 Task: Forward as attachment   from aakash.mishra@softage.net to Email0017 with a cc to Email0018 with a message Message0016
Action: Mouse moved to (624, 56)
Screenshot: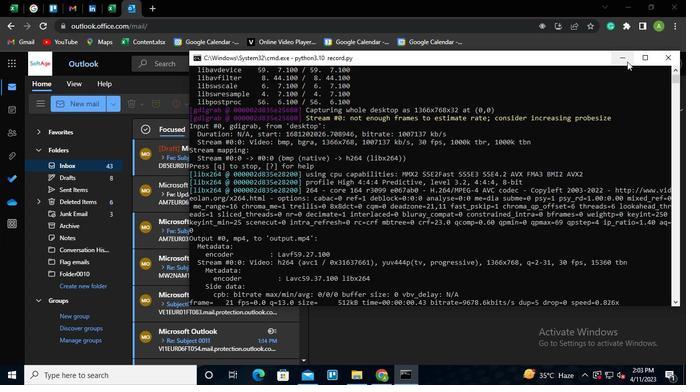 
Action: Mouse pressed left at (624, 56)
Screenshot: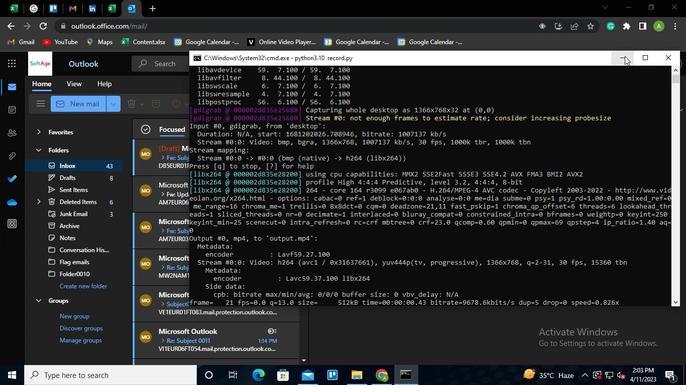 
Action: Mouse moved to (189, 57)
Screenshot: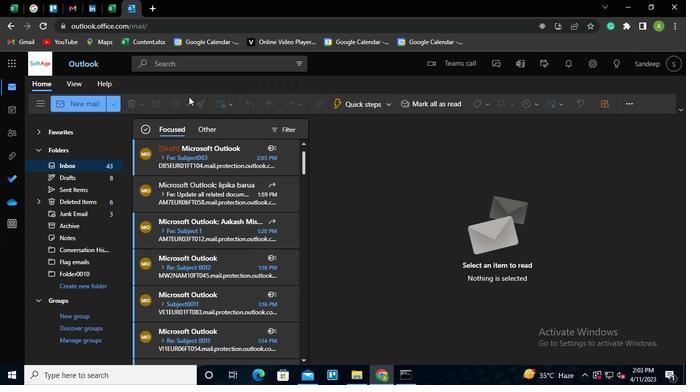 
Action: Mouse pressed left at (189, 57)
Screenshot: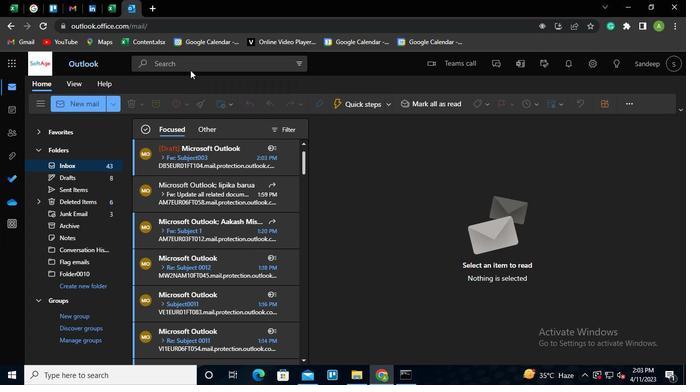 
Action: Mouse moved to (180, 87)
Screenshot: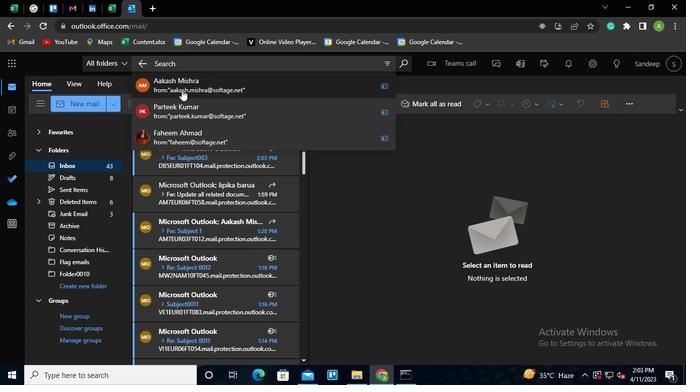 
Action: Mouse pressed left at (180, 87)
Screenshot: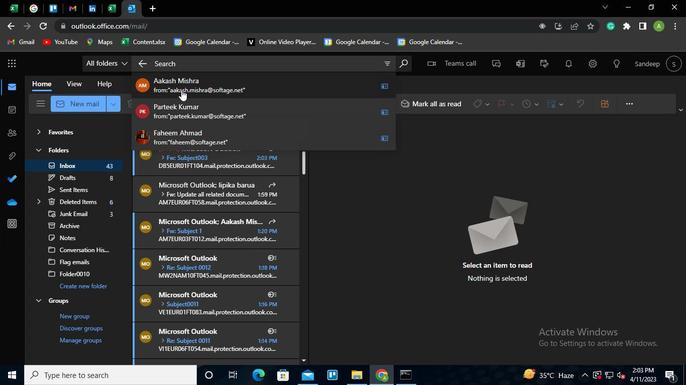 
Action: Mouse moved to (194, 176)
Screenshot: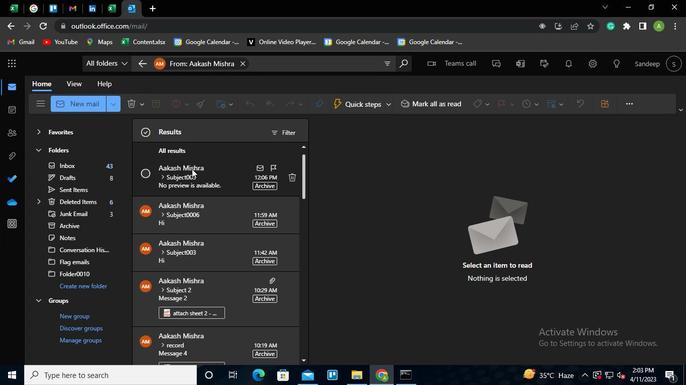 
Action: Mouse pressed left at (194, 176)
Screenshot: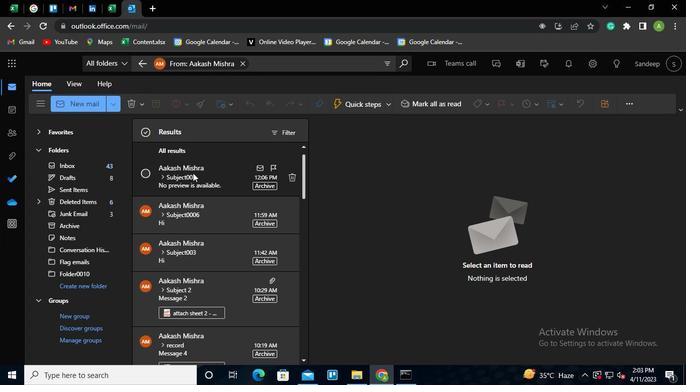 
Action: Mouse moved to (662, 205)
Screenshot: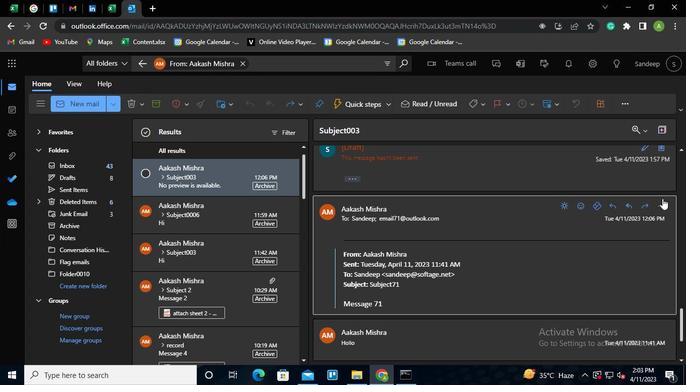 
Action: Mouse pressed left at (662, 205)
Screenshot: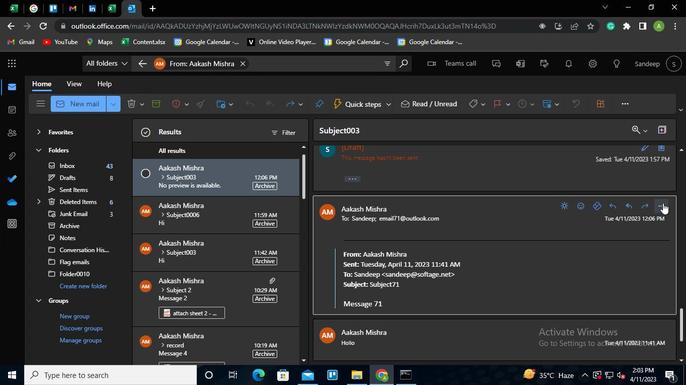 
Action: Mouse moved to (603, 122)
Screenshot: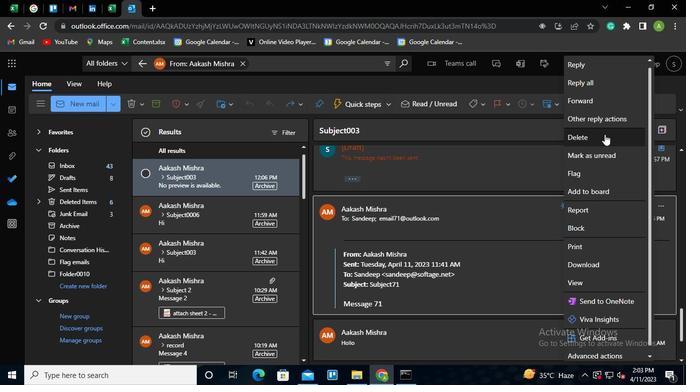 
Action: Mouse pressed left at (603, 122)
Screenshot: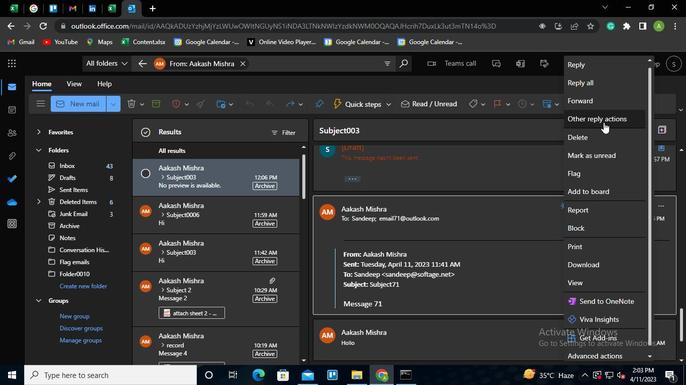 
Action: Mouse moved to (527, 138)
Screenshot: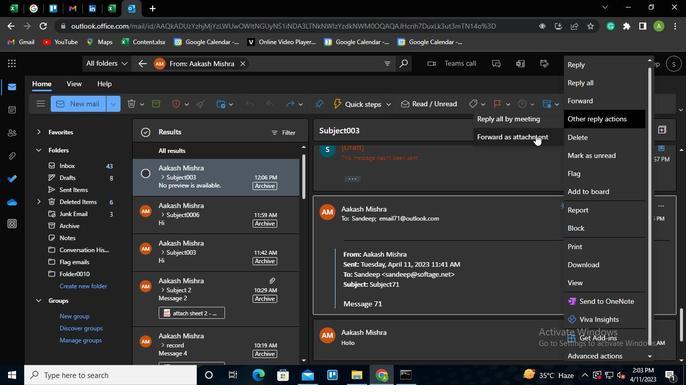 
Action: Mouse pressed left at (527, 138)
Screenshot: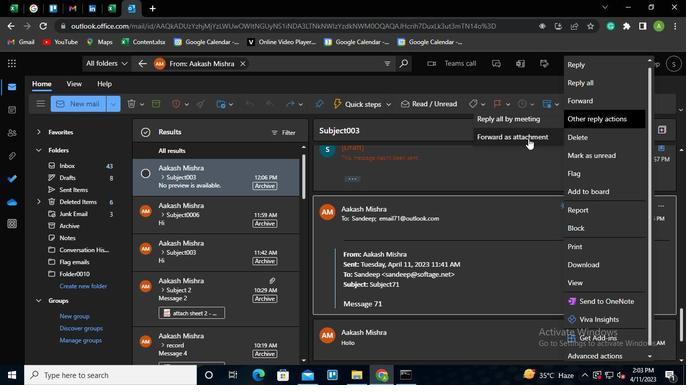 
Action: Mouse moved to (371, 161)
Screenshot: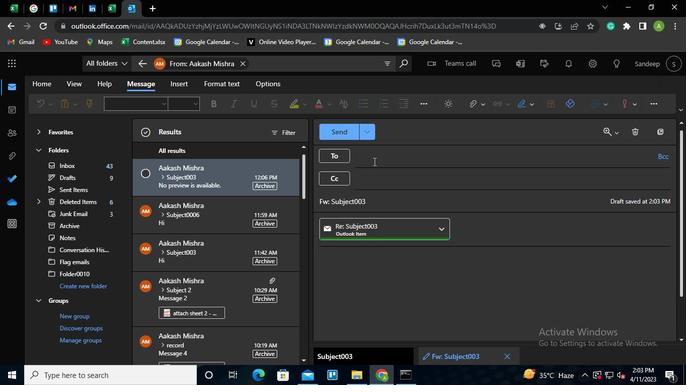 
Action: Mouse pressed left at (371, 161)
Screenshot: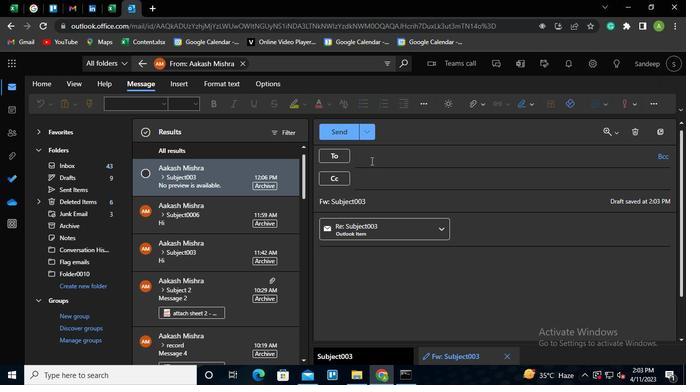 
Action: Keyboard Key.shift
Screenshot: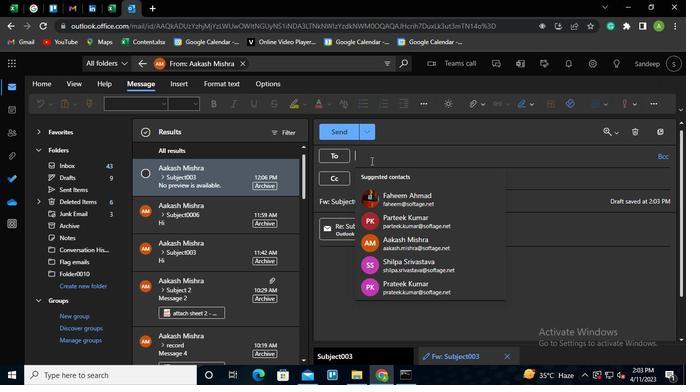 
Action: Keyboard E
Screenshot: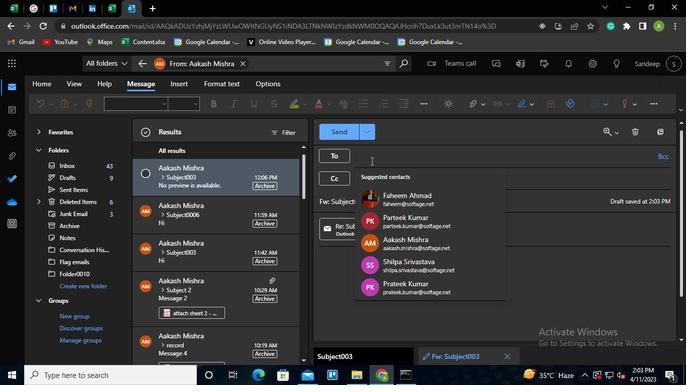
Action: Keyboard m
Screenshot: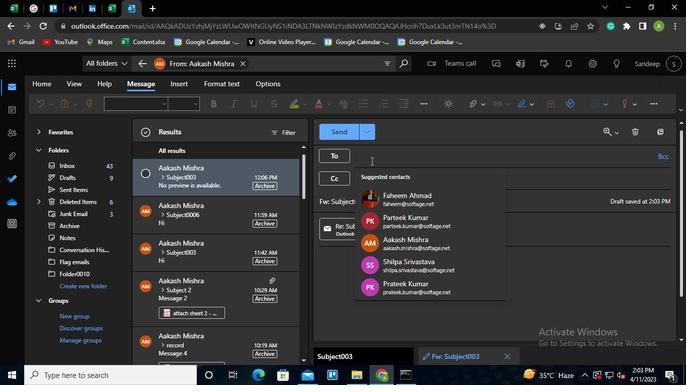 
Action: Keyboard a
Screenshot: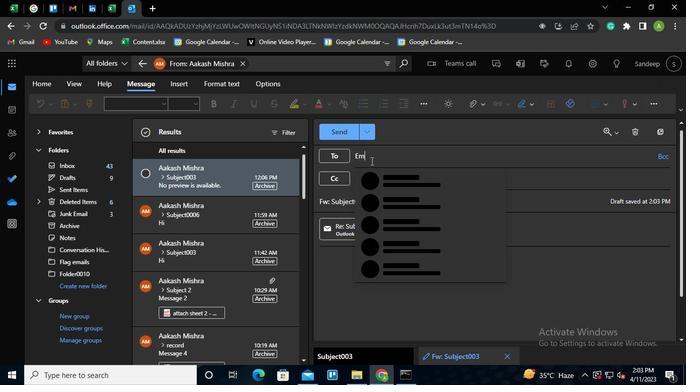 
Action: Keyboard i
Screenshot: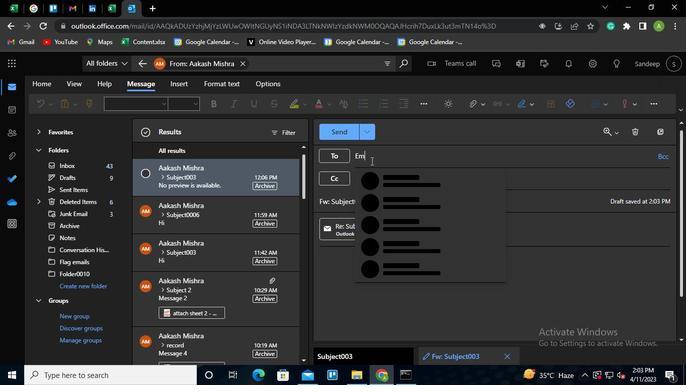 
Action: Keyboard l
Screenshot: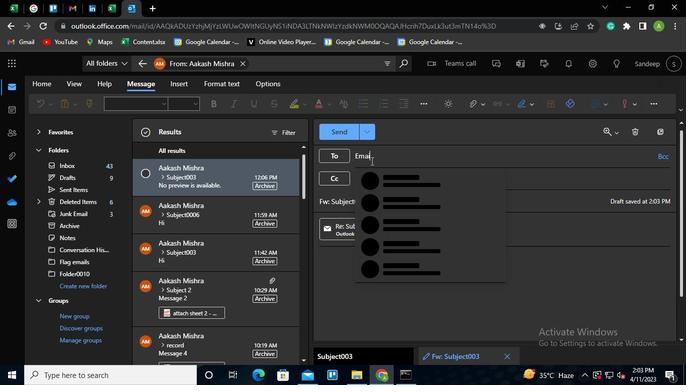 
Action: Keyboard <96>
Screenshot: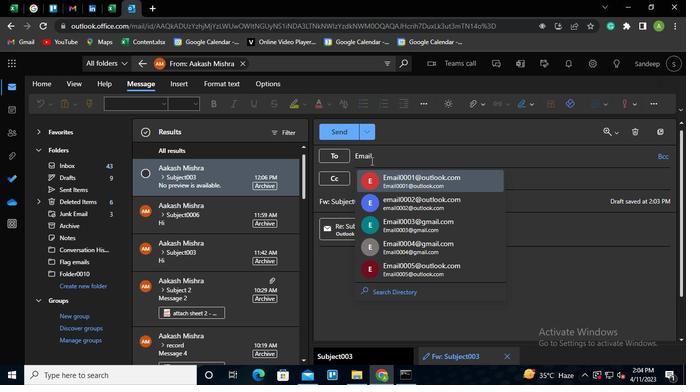 
Action: Keyboard <96>
Screenshot: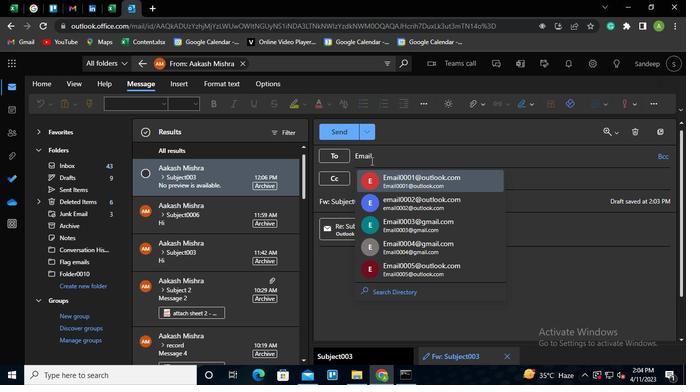 
Action: Keyboard <97>
Screenshot: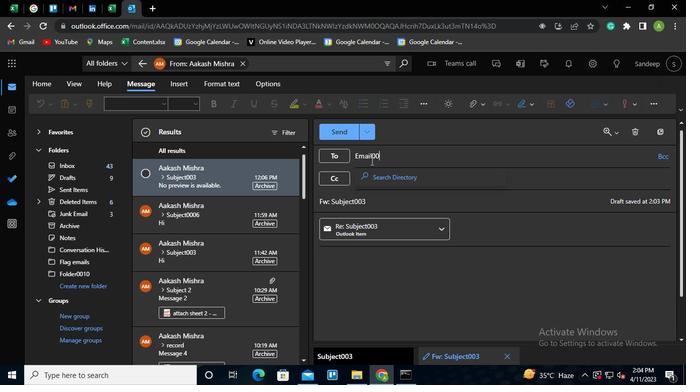 
Action: Keyboard <103>
Screenshot: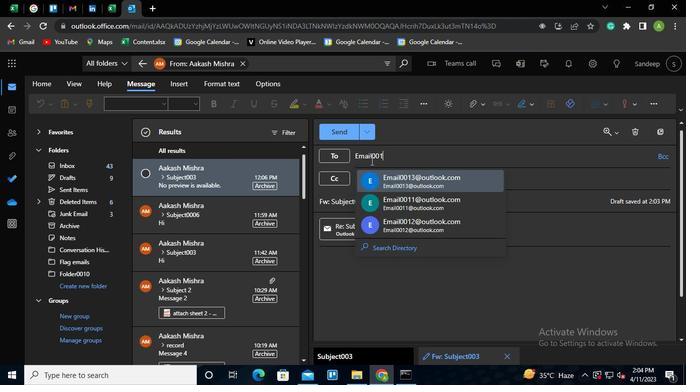 
Action: Keyboard Key.backspace
Screenshot: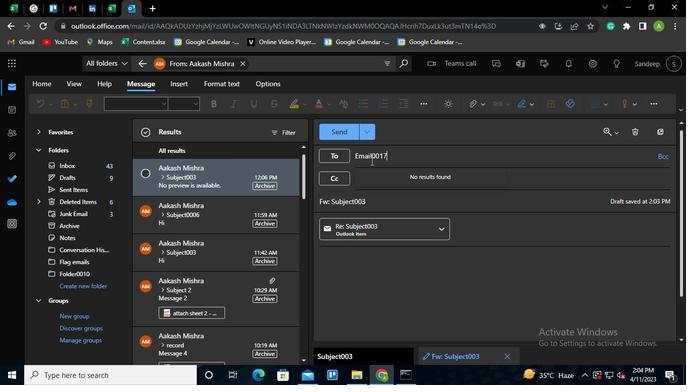 
Action: Keyboard <103>
Screenshot: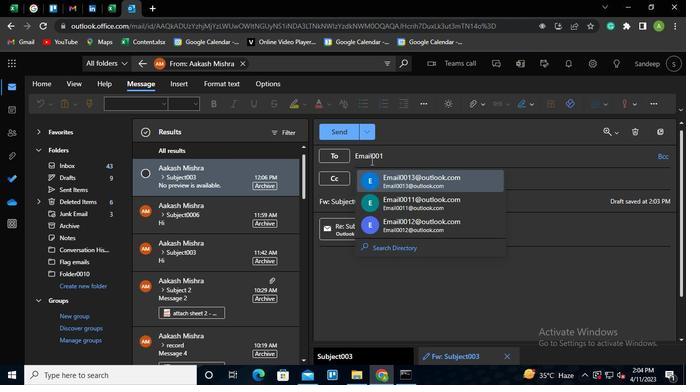 
Action: Mouse moved to (410, 156)
Screenshot: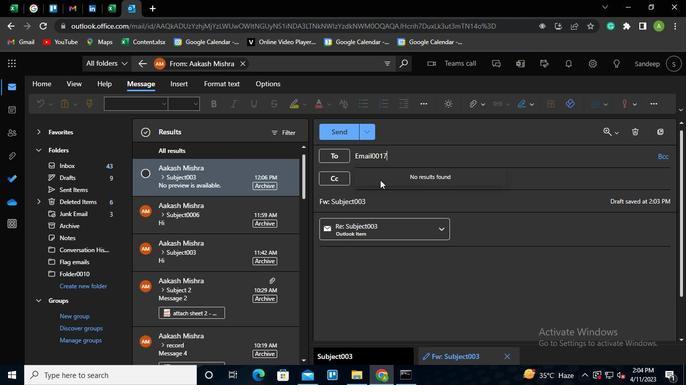 
Action: Keyboard Key.shift
Screenshot: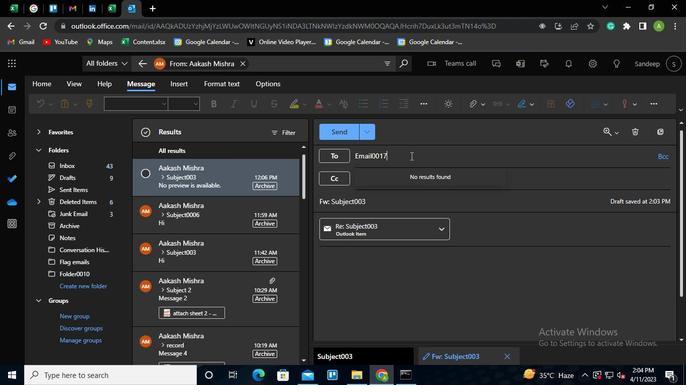 
Action: Keyboard @
Screenshot: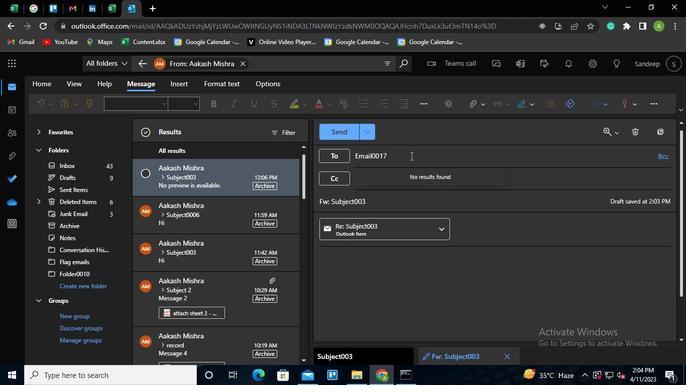 
Action: Keyboard o
Screenshot: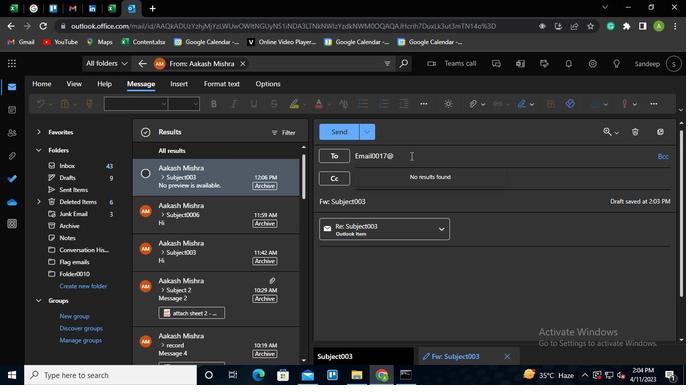 
Action: Keyboard u
Screenshot: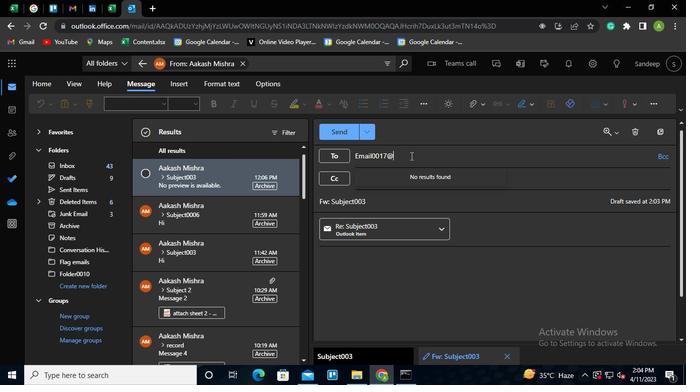 
Action: Keyboard t
Screenshot: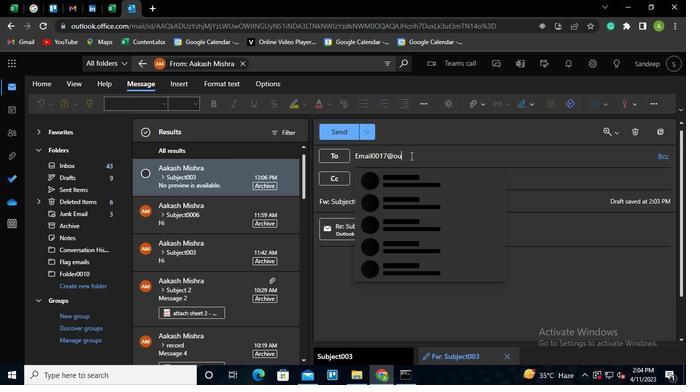 
Action: Keyboard l
Screenshot: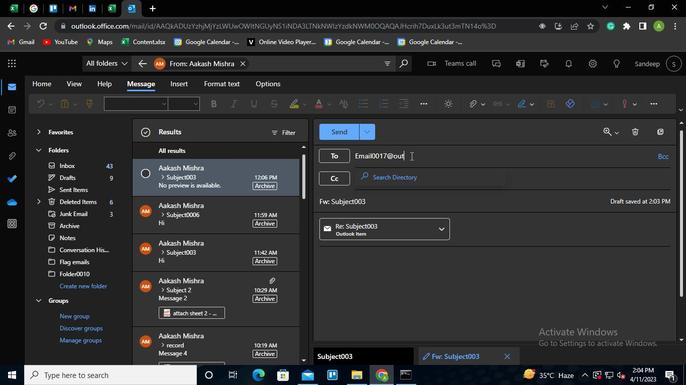 
Action: Keyboard o
Screenshot: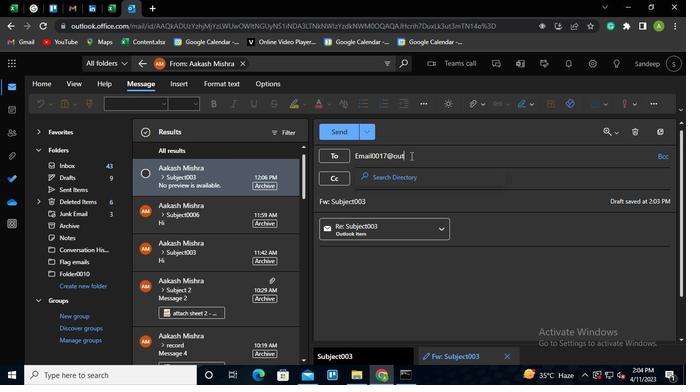 
Action: Keyboard o
Screenshot: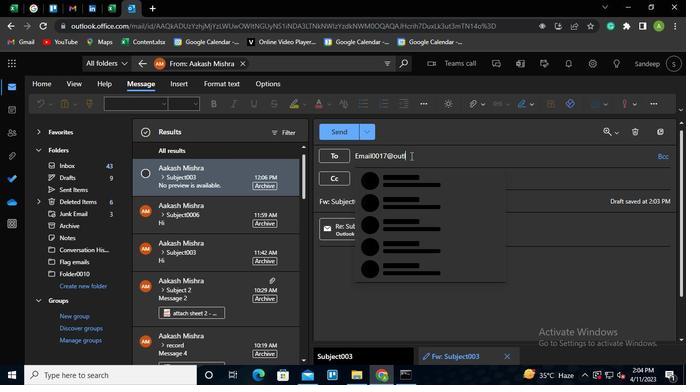 
Action: Keyboard k
Screenshot: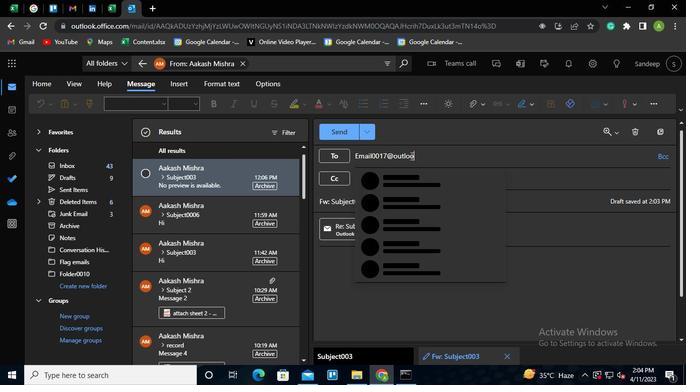 
Action: Keyboard <110>
Screenshot: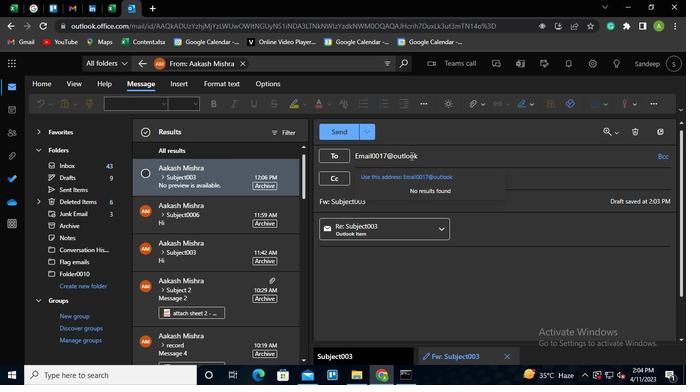
Action: Keyboard c
Screenshot: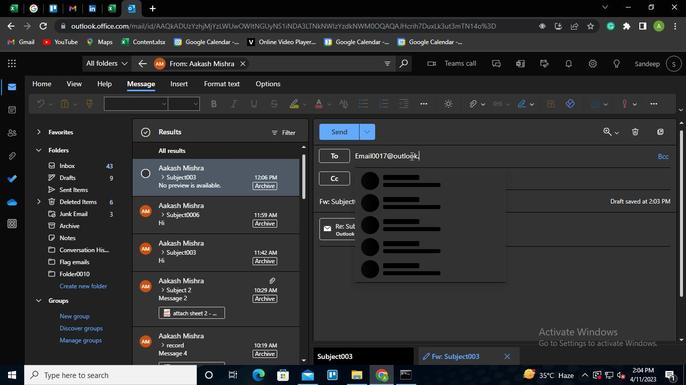 
Action: Keyboard o
Screenshot: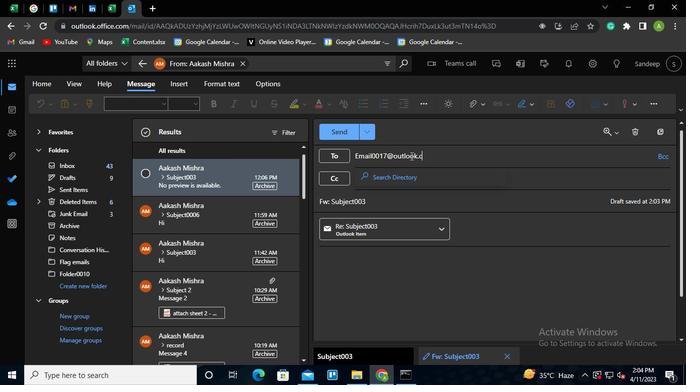 
Action: Keyboard m
Screenshot: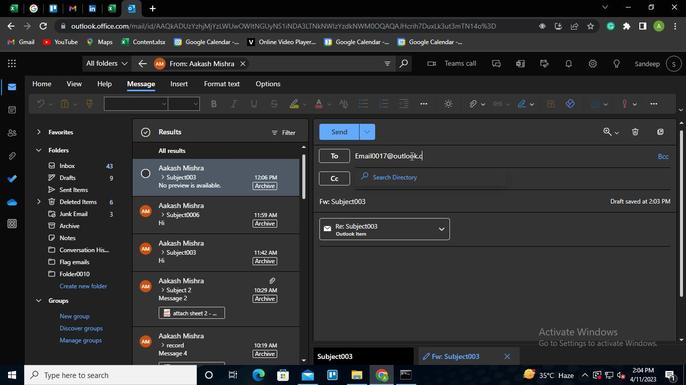 
Action: Keyboard Key.enter
Screenshot: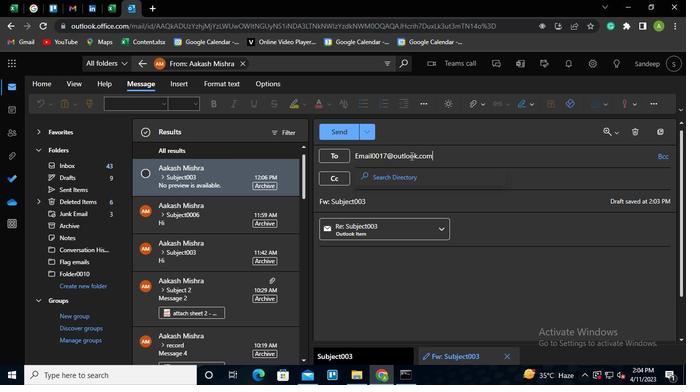 
Action: Mouse moved to (401, 173)
Screenshot: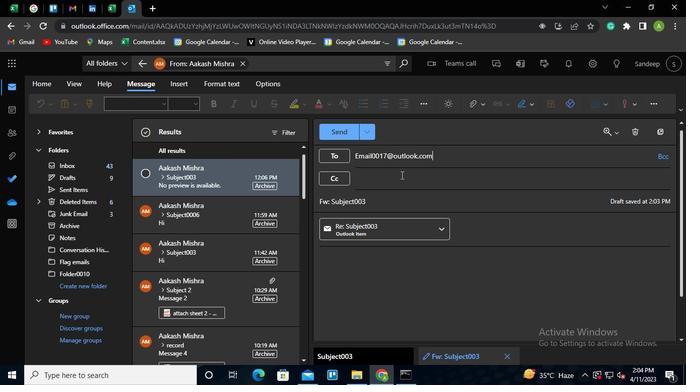 
Action: Mouse pressed left at (401, 173)
Screenshot: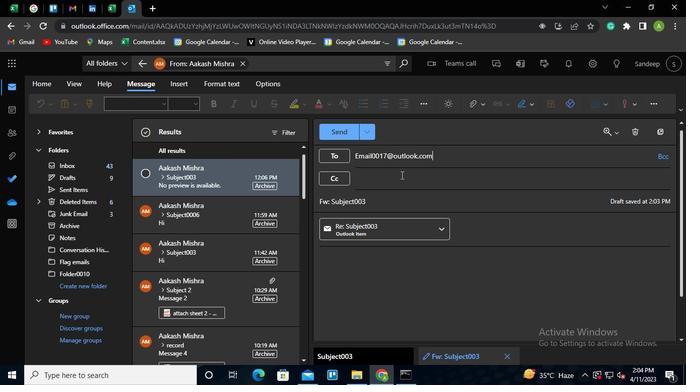 
Action: Keyboard Key.shift
Screenshot: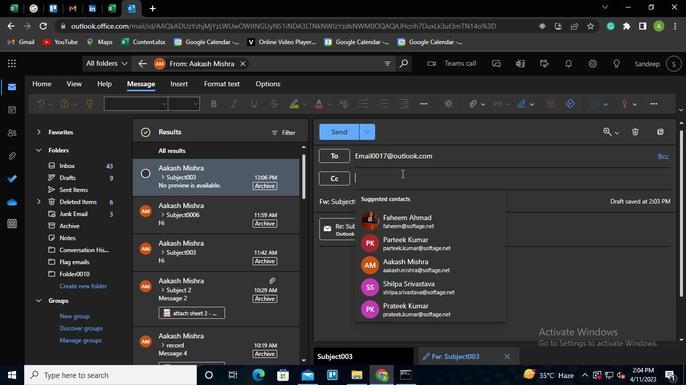 
Action: Keyboard E
Screenshot: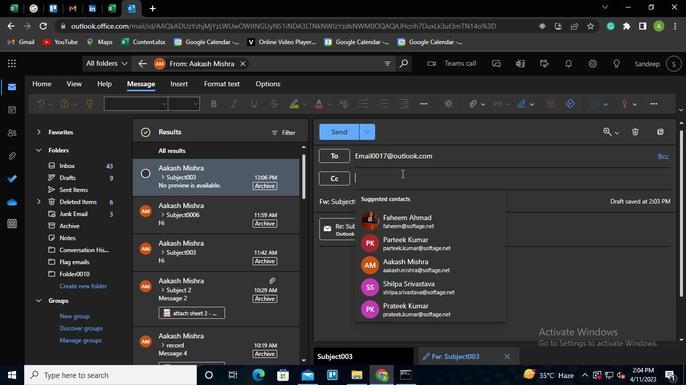 
Action: Keyboard m
Screenshot: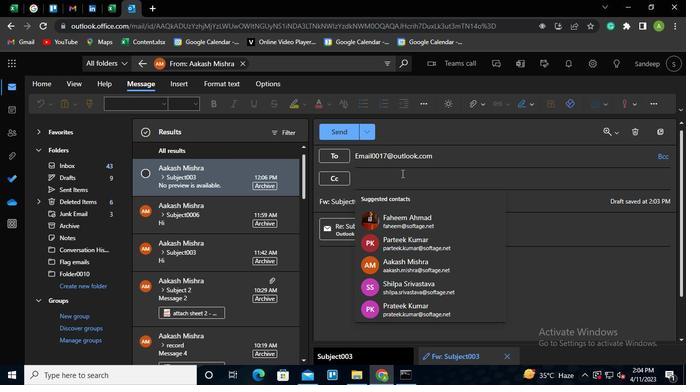 
Action: Keyboard a
Screenshot: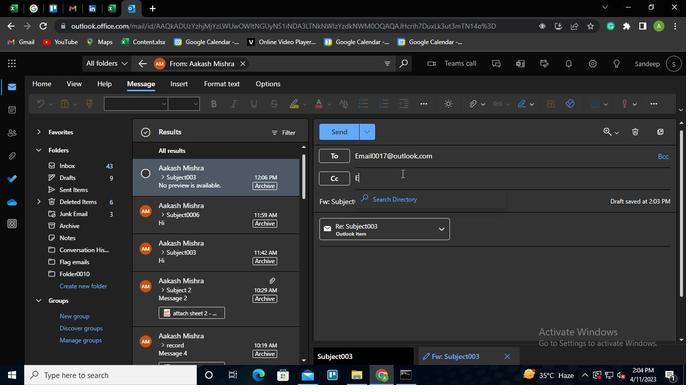 
Action: Keyboard i
Screenshot: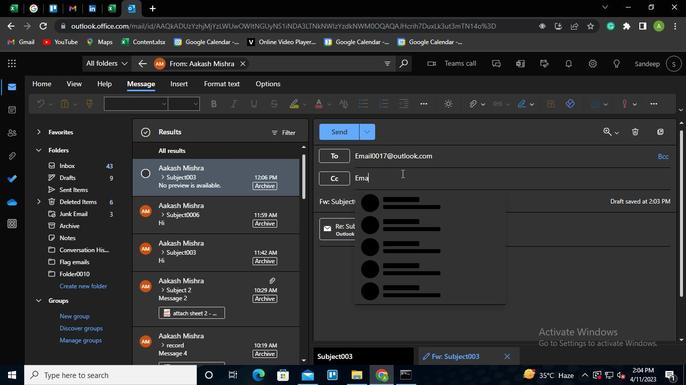 
Action: Keyboard l
Screenshot: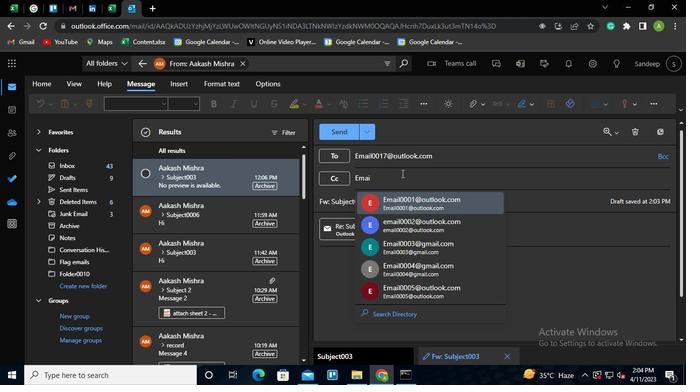
Action: Keyboard <96>
Screenshot: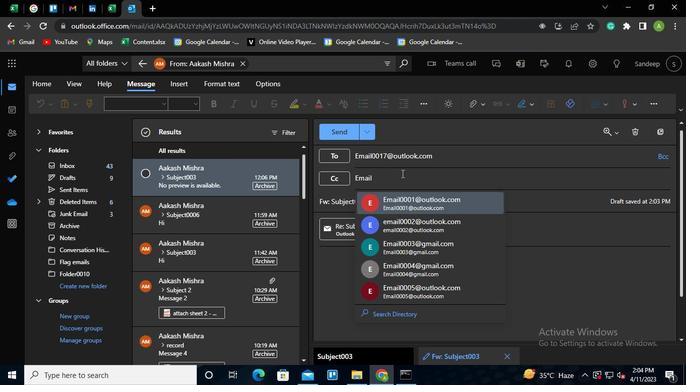 
Action: Keyboard <96>
Screenshot: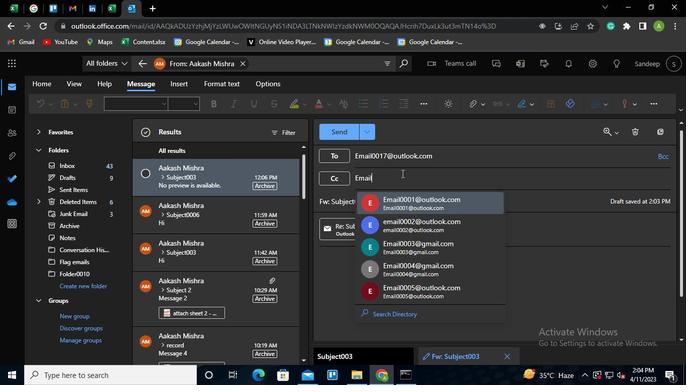 
Action: Keyboard <97>
Screenshot: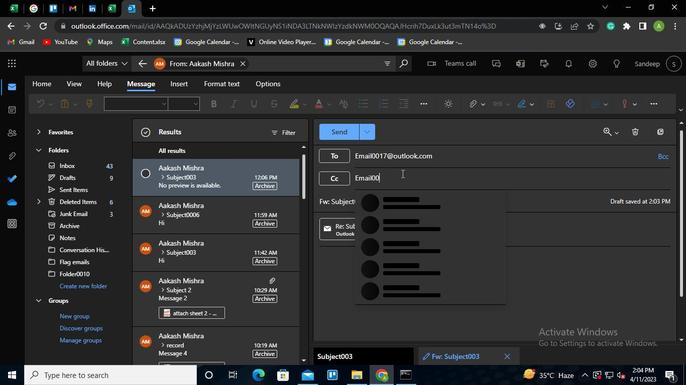 
Action: Keyboard <104>
Screenshot: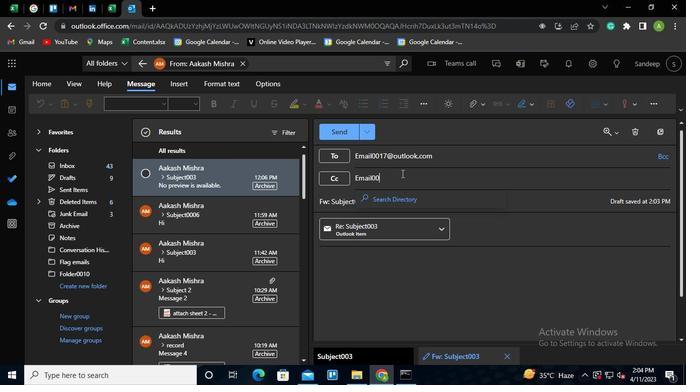 
Action: Keyboard Key.shift
Screenshot: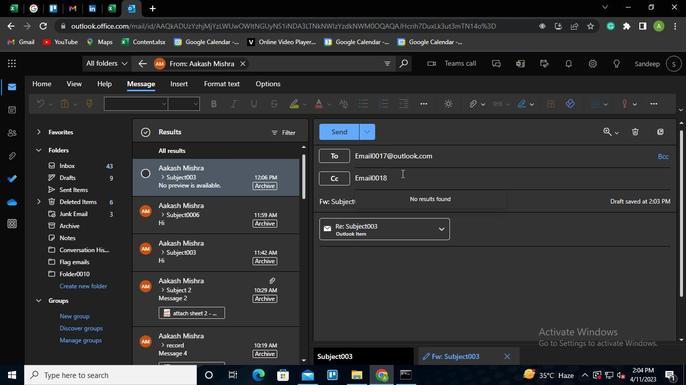 
Action: Keyboard @
Screenshot: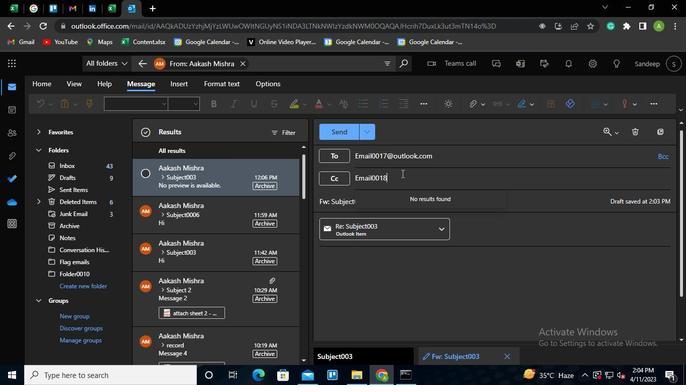 
Action: Keyboard o
Screenshot: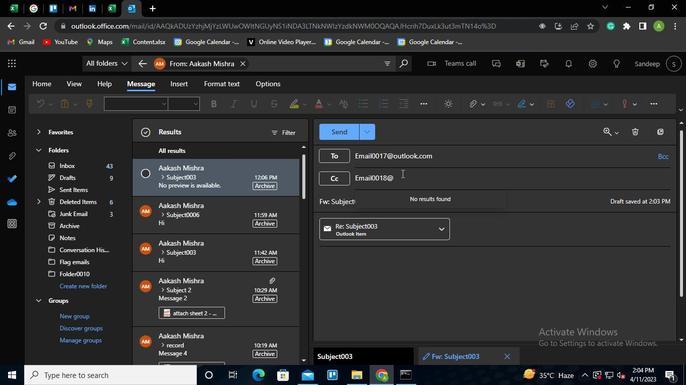 
Action: Keyboard u
Screenshot: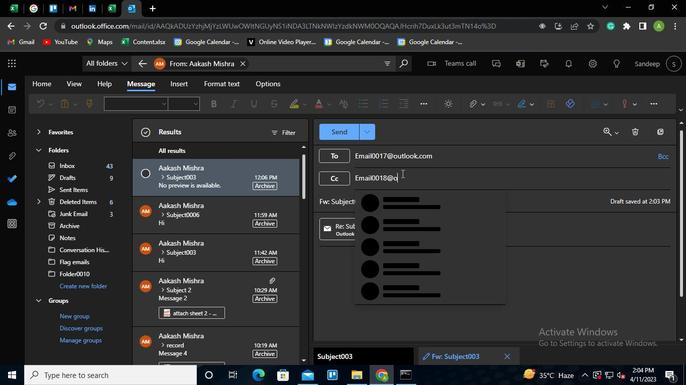 
Action: Keyboard t
Screenshot: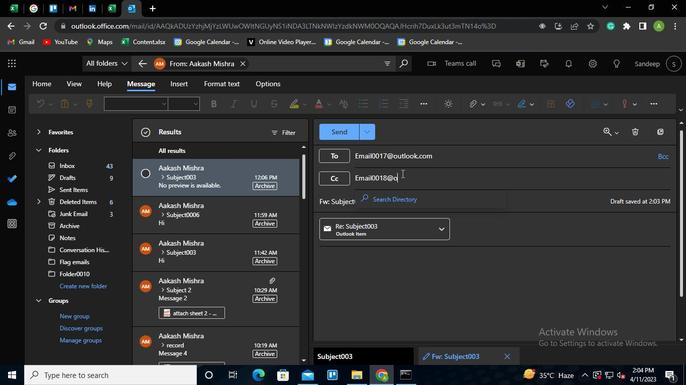 
Action: Keyboard l
Screenshot: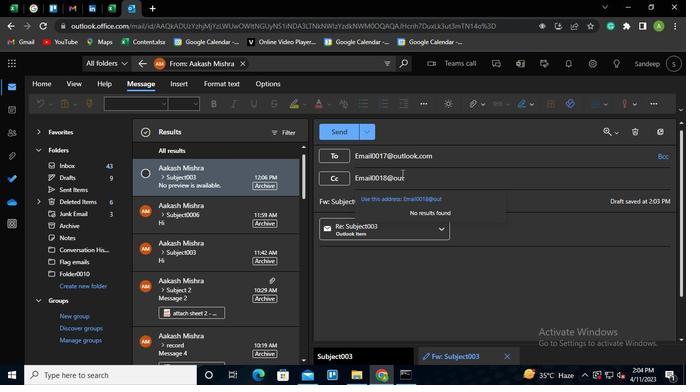 
Action: Keyboard o
Screenshot: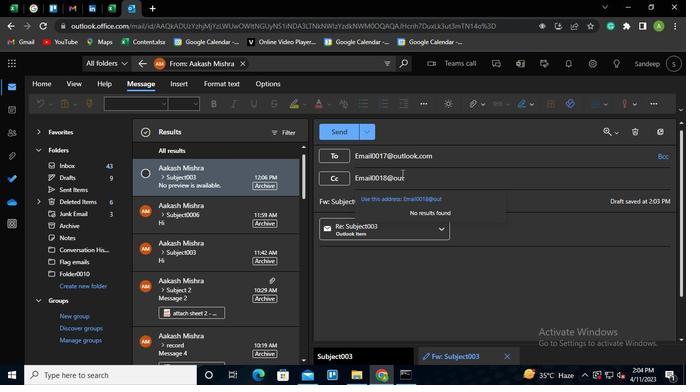 
Action: Keyboard o
Screenshot: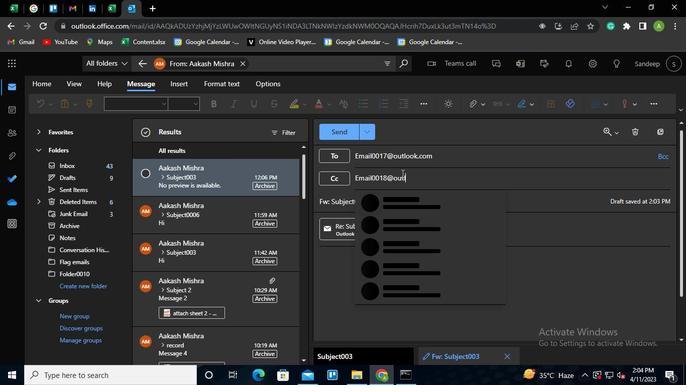 
Action: Keyboard k
Screenshot: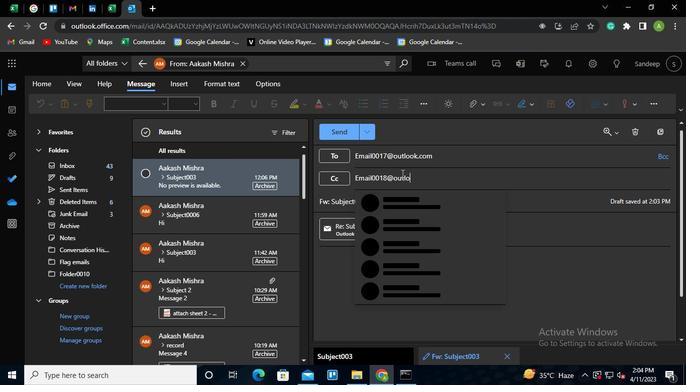 
Action: Keyboard <110>
Screenshot: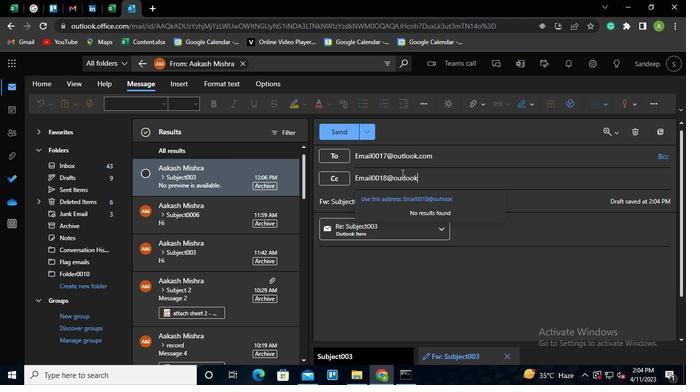 
Action: Keyboard c
Screenshot: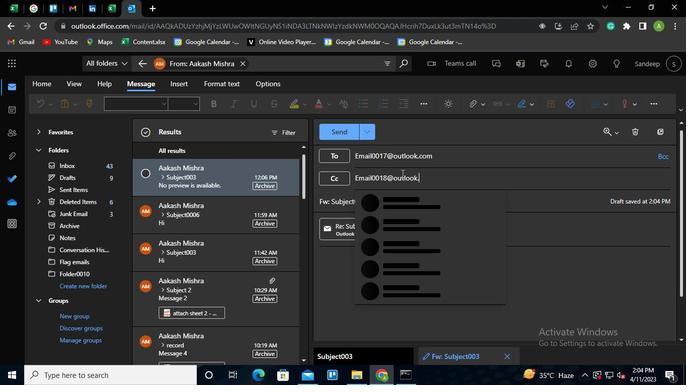 
Action: Keyboard o
Screenshot: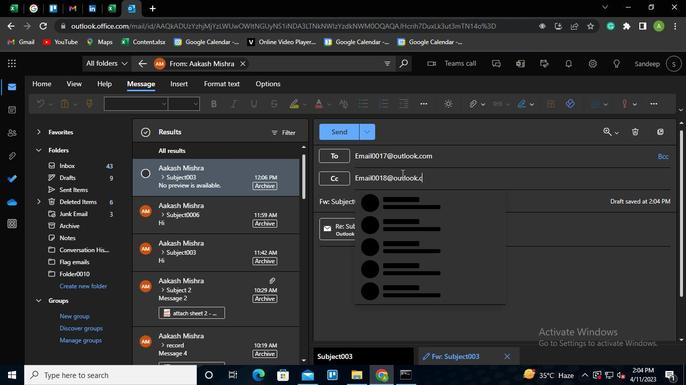 
Action: Keyboard m
Screenshot: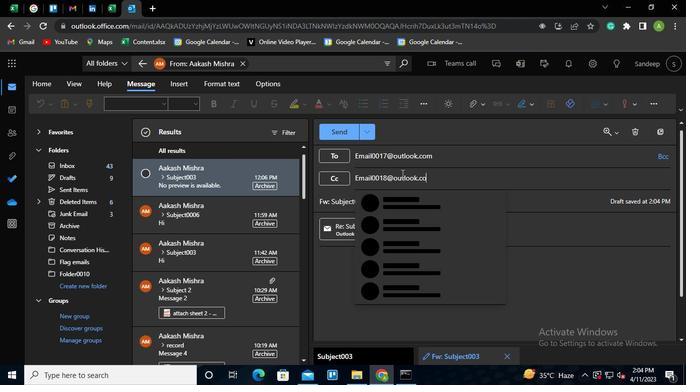 
Action: Keyboard Key.enter
Screenshot: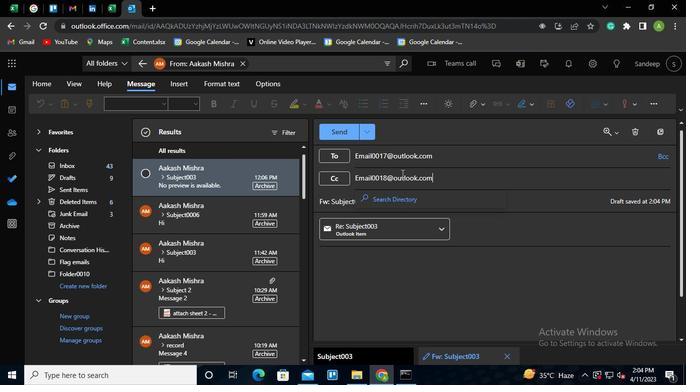 
Action: Mouse moved to (398, 262)
Screenshot: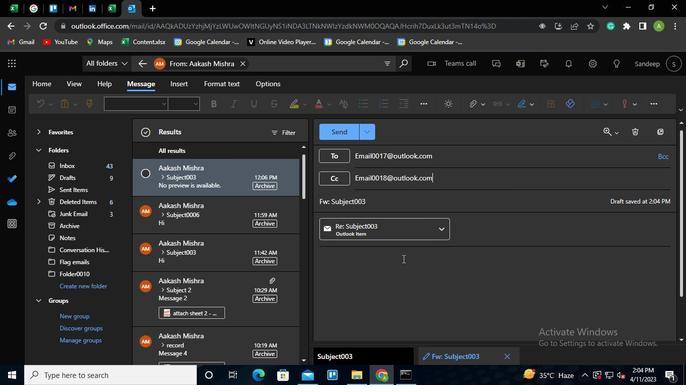 
Action: Mouse pressed left at (398, 262)
Screenshot: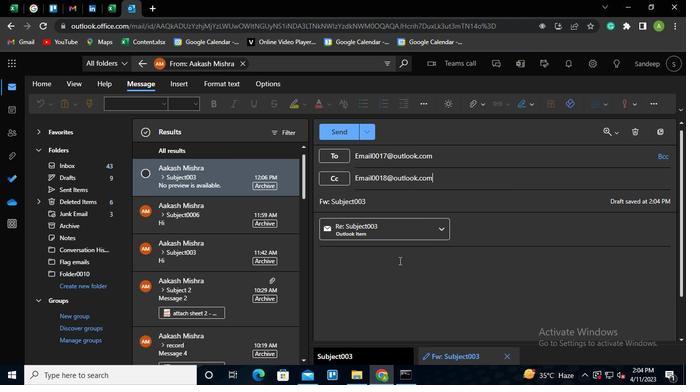 
Action: Mouse moved to (397, 263)
Screenshot: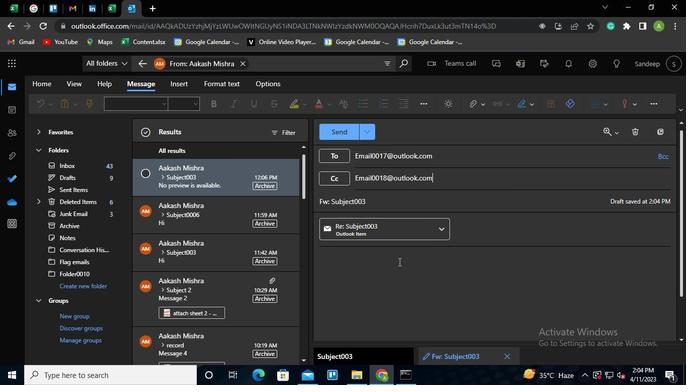 
Action: Keyboard Key.shift
Screenshot: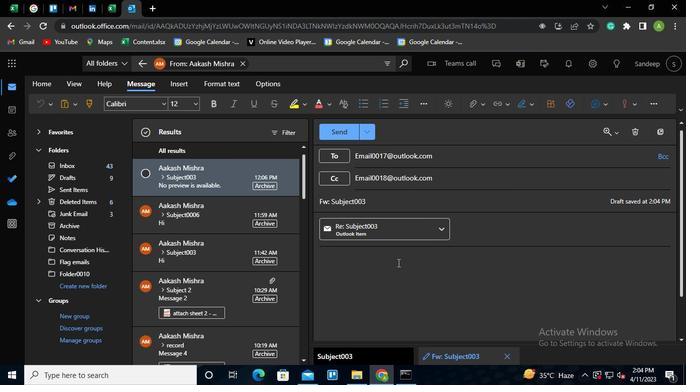 
Action: Keyboard M
Screenshot: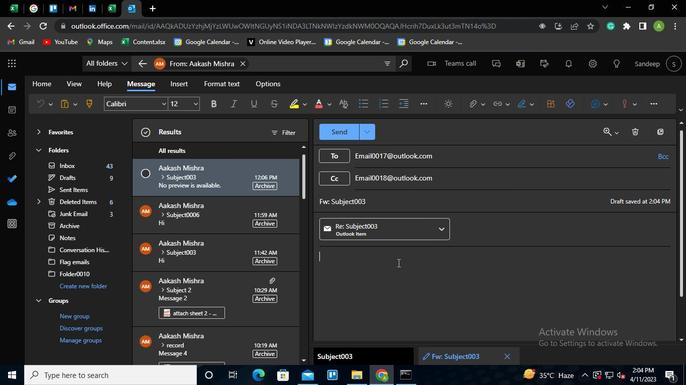 
Action: Keyboard e
Screenshot: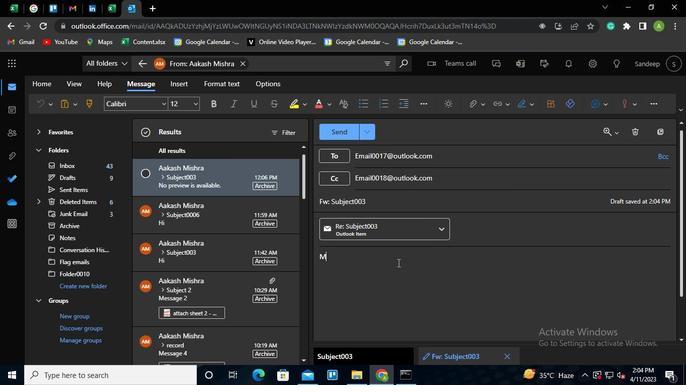
Action: Keyboard s
Screenshot: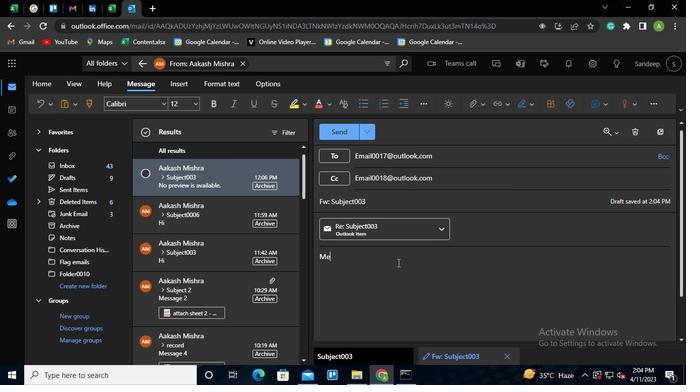 
Action: Keyboard s
Screenshot: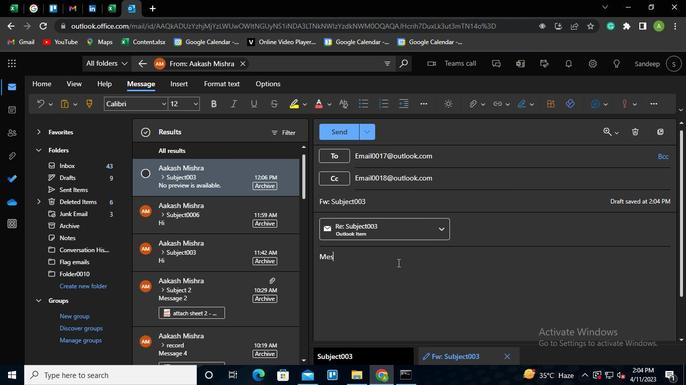 
Action: Keyboard a
Screenshot: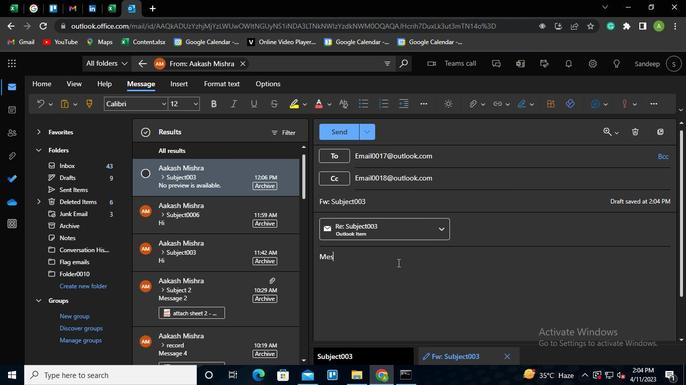 
Action: Keyboard g
Screenshot: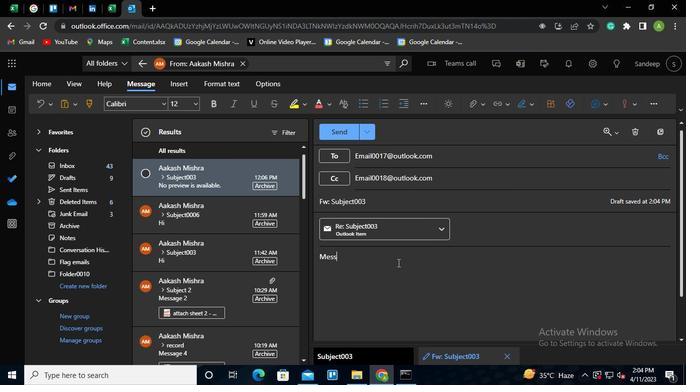 
Action: Keyboard e
Screenshot: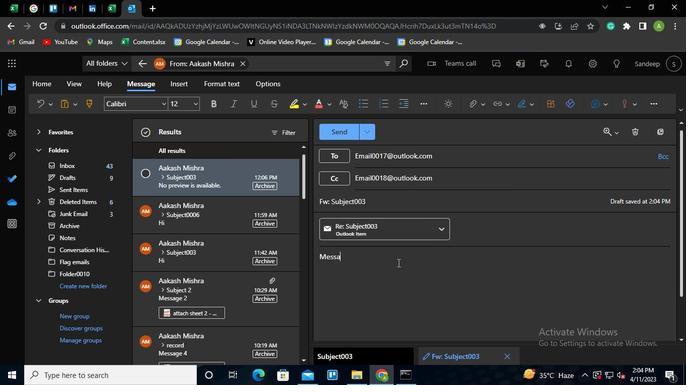 
Action: Keyboard <96>
Screenshot: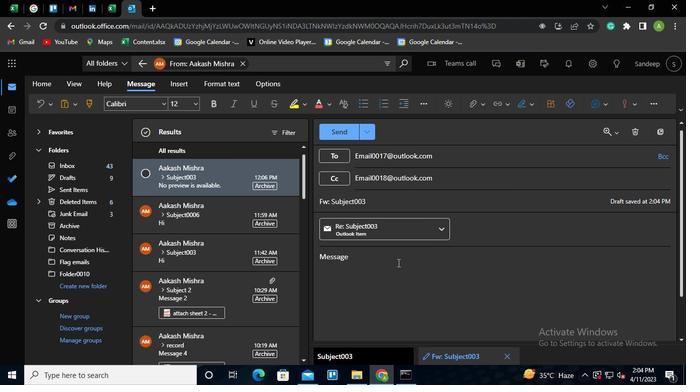 
Action: Keyboard <96>
Screenshot: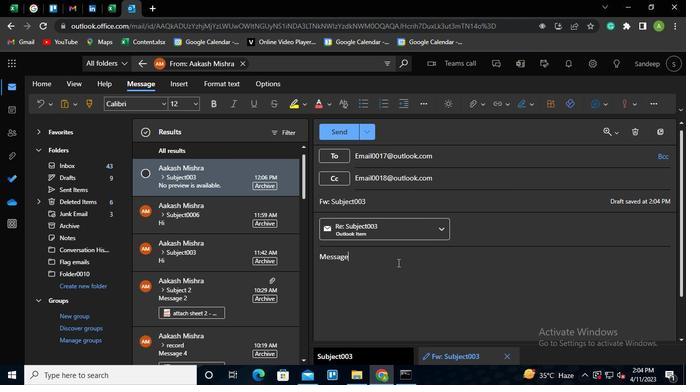 
Action: Keyboard <97>
Screenshot: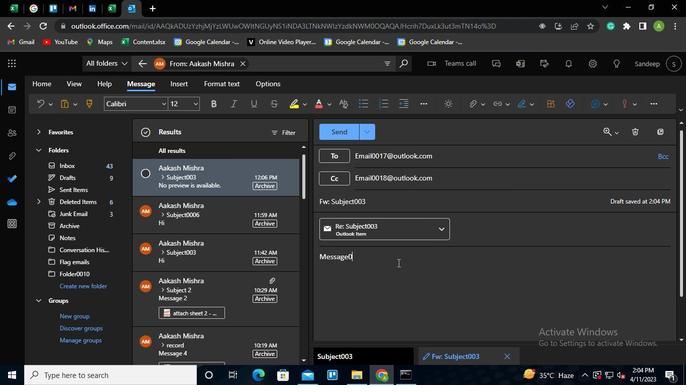 
Action: Keyboard <102>
Screenshot: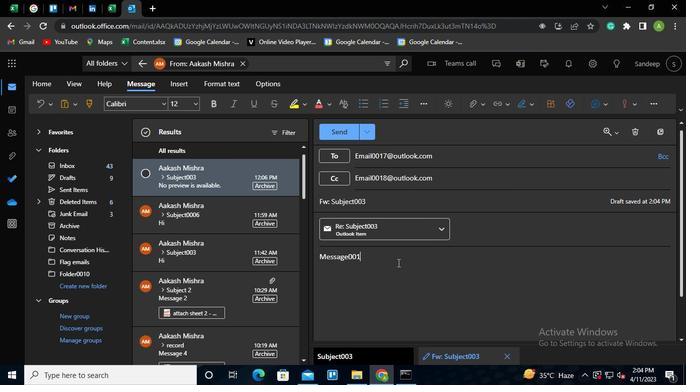 
Action: Keyboard Key.enter
Screenshot: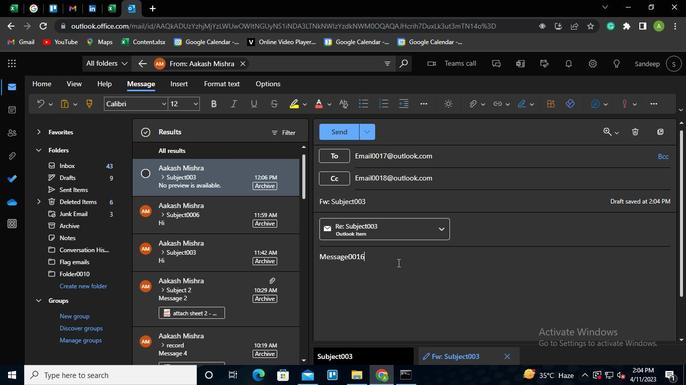 
Action: Mouse moved to (344, 133)
Screenshot: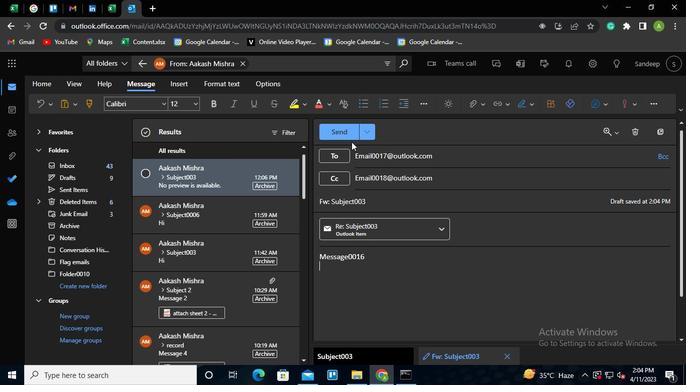 
Action: Mouse pressed left at (344, 133)
Screenshot: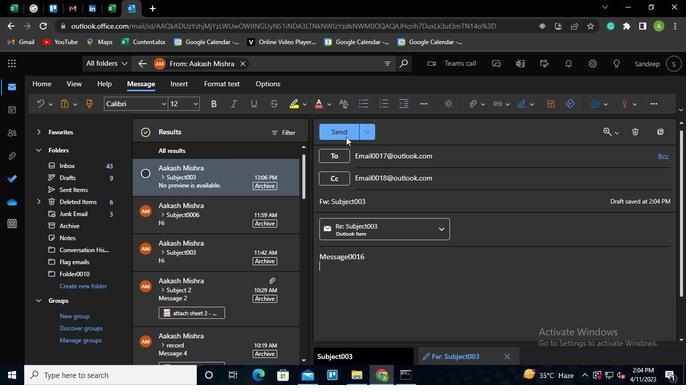 
Action: Mouse moved to (407, 373)
Screenshot: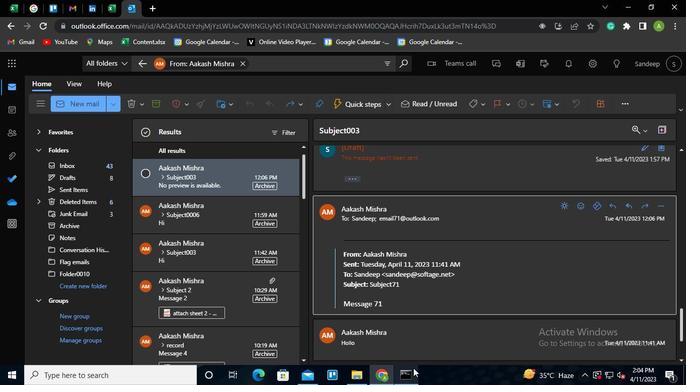 
Action: Mouse pressed left at (407, 373)
Screenshot: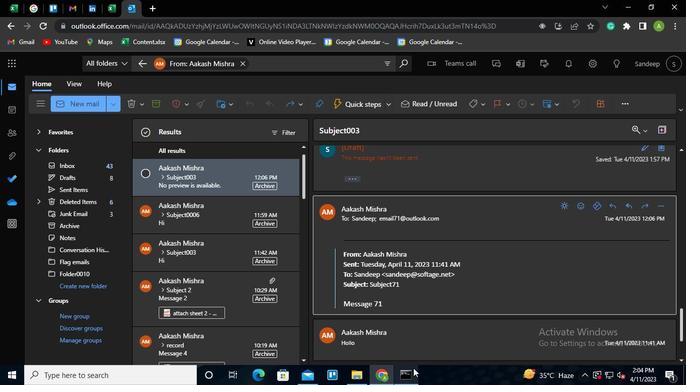 
Action: Mouse moved to (664, 62)
Screenshot: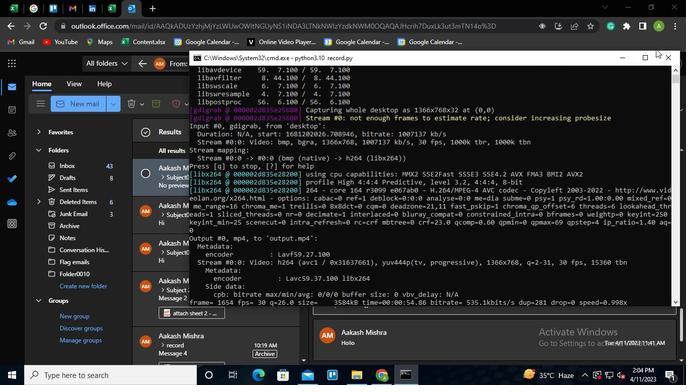 
Action: Mouse pressed left at (664, 62)
Screenshot: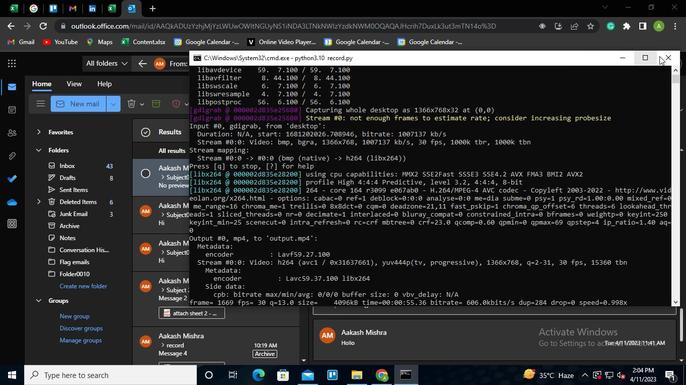 
